 Task: Create a function for generating permutations with repetition.
Action: Mouse pressed left at (1148, 355)
Screenshot: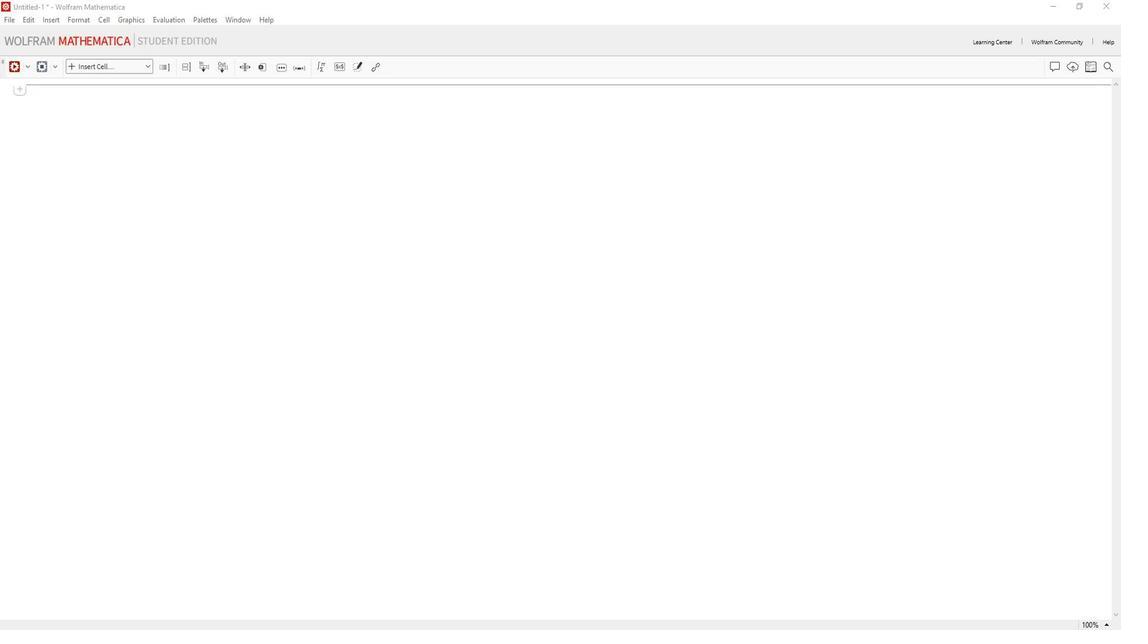 
Action: Mouse moved to (120, 63)
Screenshot: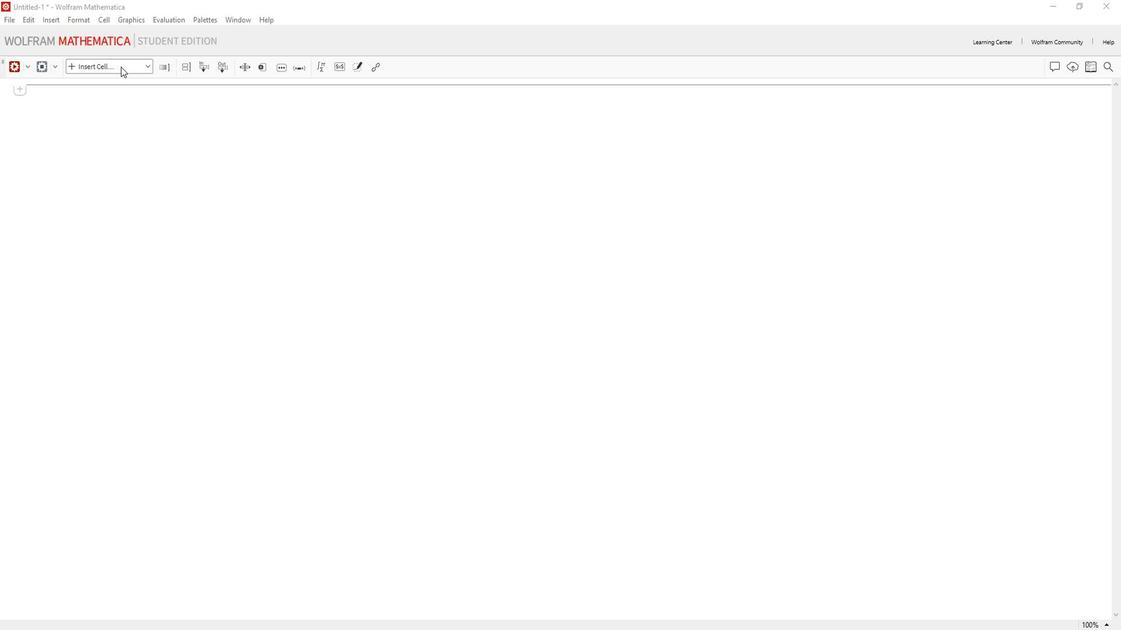 
Action: Mouse pressed left at (120, 63)
Screenshot: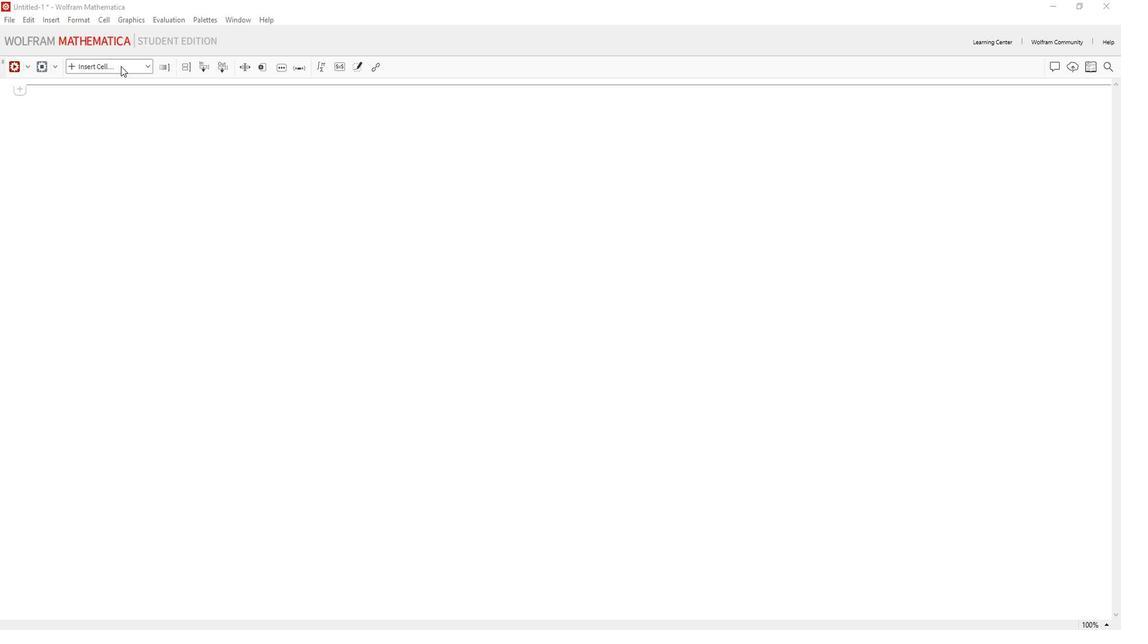 
Action: Mouse moved to (106, 218)
Screenshot: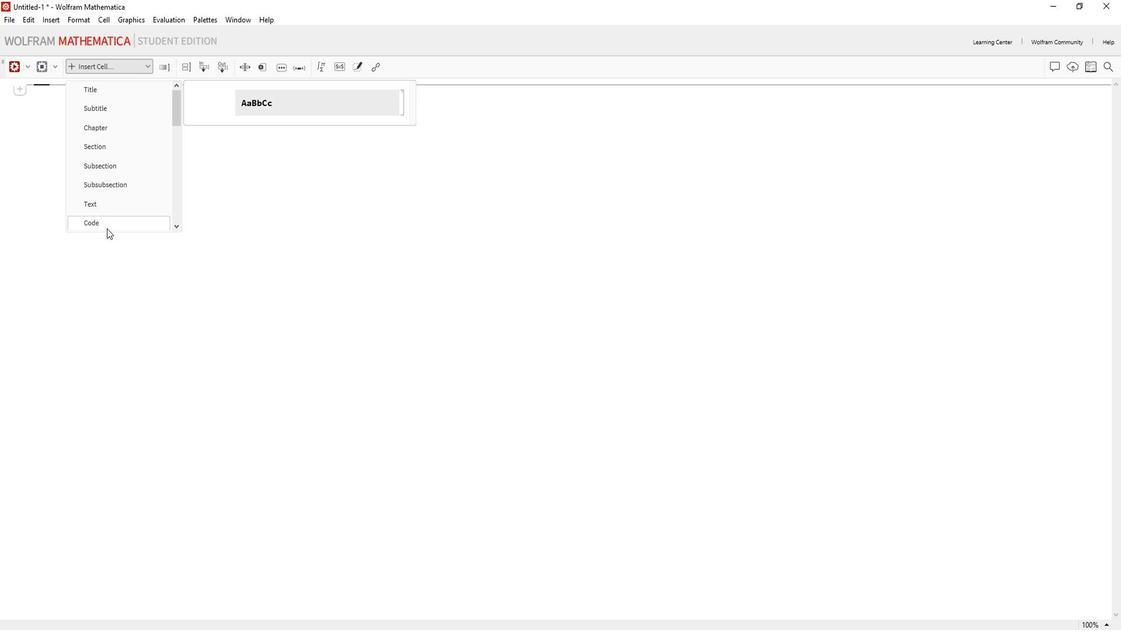 
Action: Mouse pressed left at (106, 218)
Screenshot: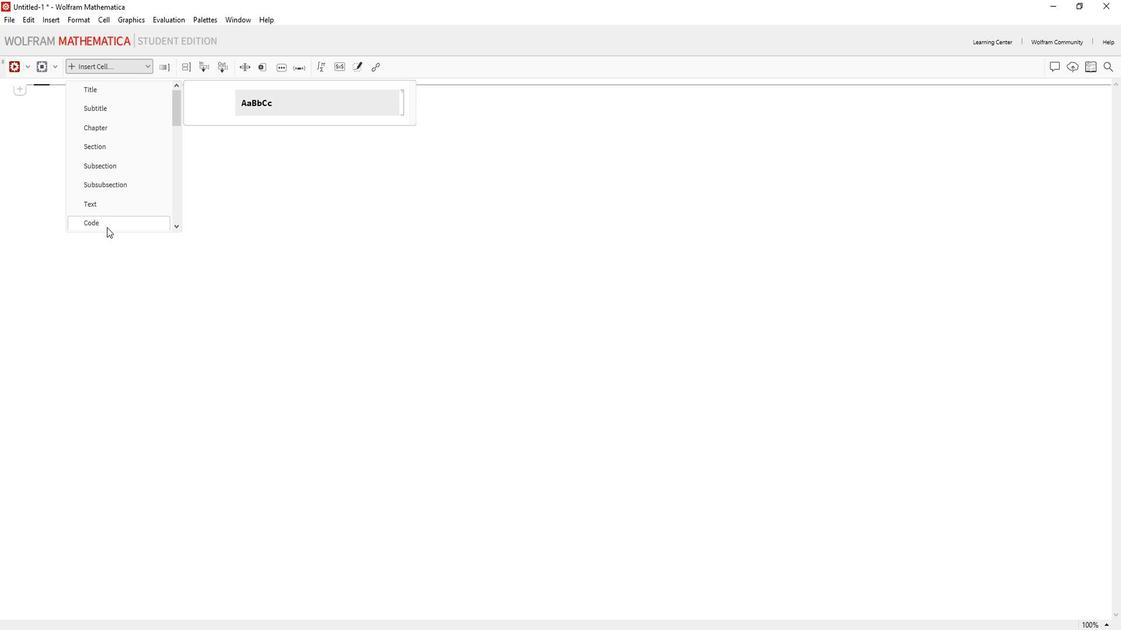
Action: Mouse moved to (123, 223)
Screenshot: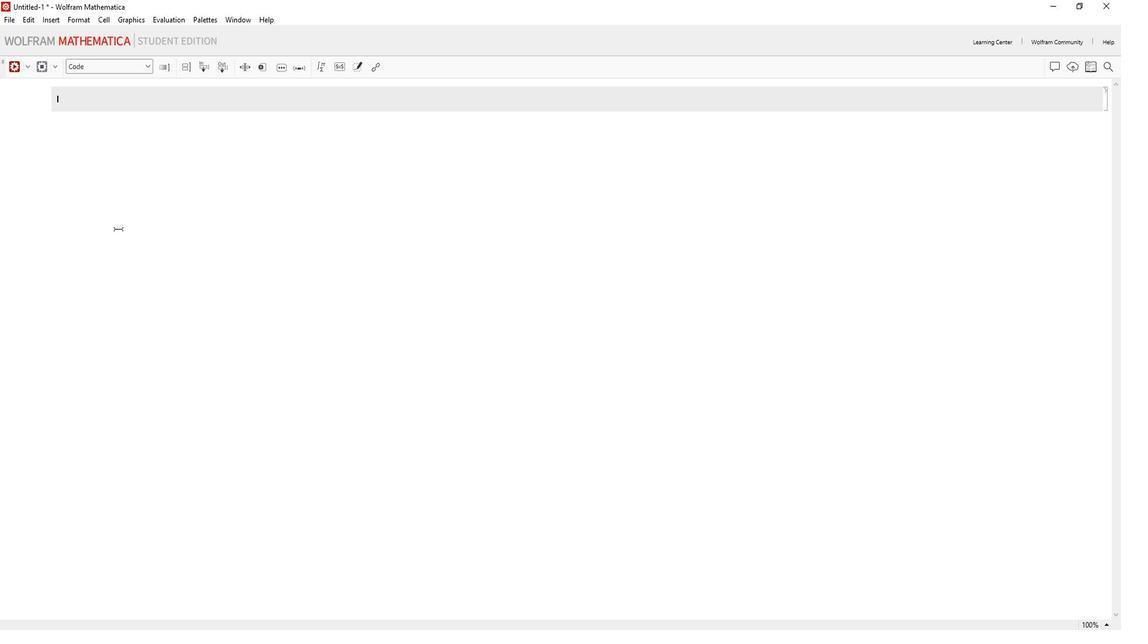 
Action: Key pressed permutations<Key.shift>With<Key.shift><Key.shift><Key.shift><Key.shift><Key.shift><Key.shift>Repetition[<Key.shift_r>List<Key.shift_r>_,<Key.space><Key.shift_r>Length<Key.shift_r>_<Key.right><Key.space><Key.shift_r>:=<Key.space><Key.shift>Tuples[<Key.shift_r>List,<Key.space><Key.shift_r>Length<Key.right><Key.enter><Key.enter>elements<Key.space>=<Key.space><Key.shift_r>{1,<Key.space>2,<Key.space>3<Key.right>;<Key.enter>length<Key.space>=<Key.space>2;<Key.enter><Key.enter>result<Key.space>=<Key.space>permutations<Key.shift><Key.shift><Key.shift>With<Key.shift>Repetiton[element,<Key.space>length<Key.right><Key.enter>
Screenshot: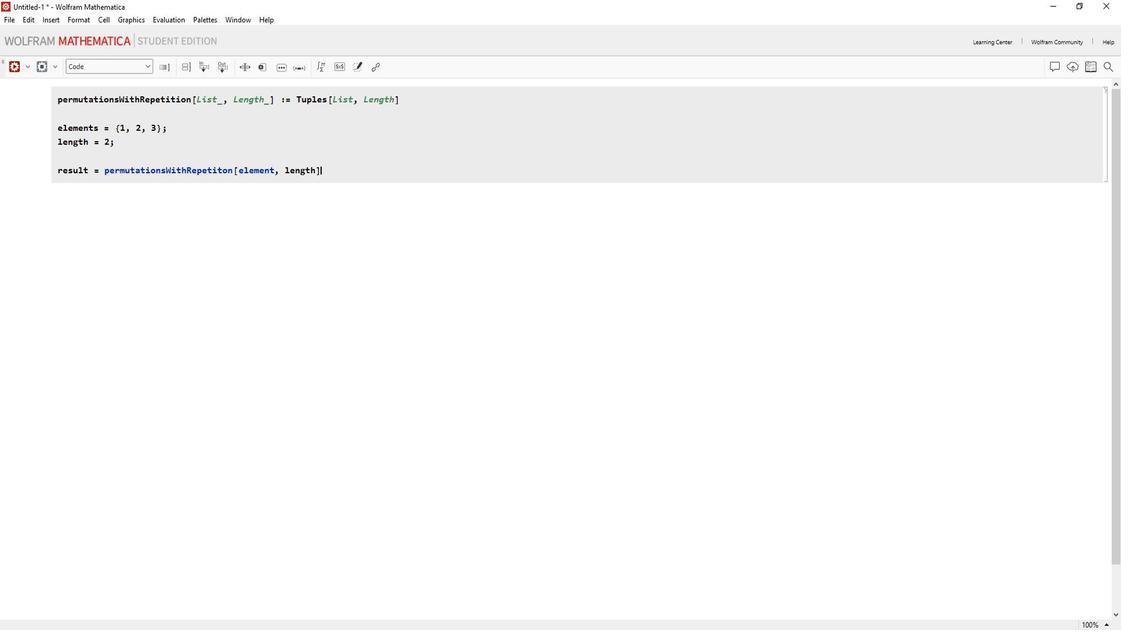 
Action: Mouse moved to (14, 64)
Screenshot: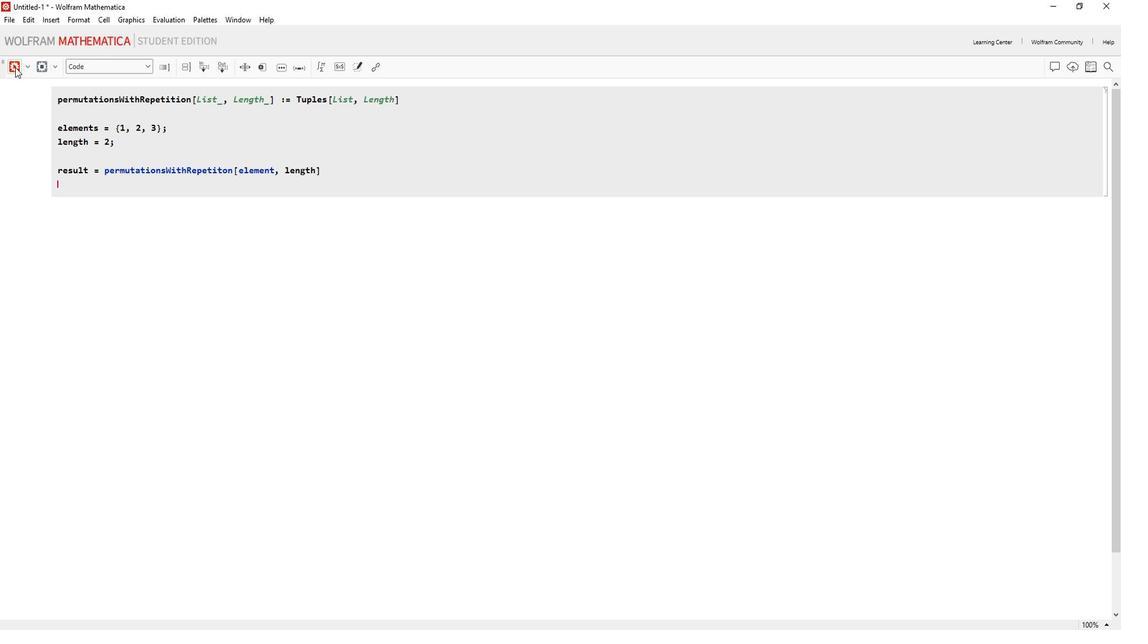 
Action: Mouse pressed left at (14, 64)
Screenshot: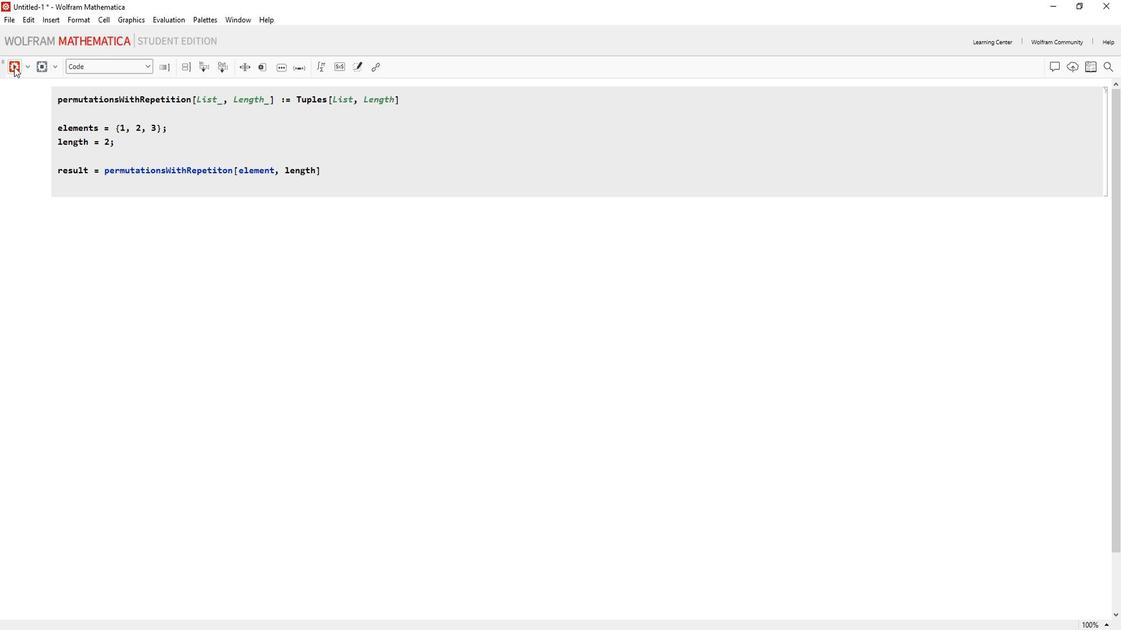 
Action: Mouse moved to (352, 167)
Screenshot: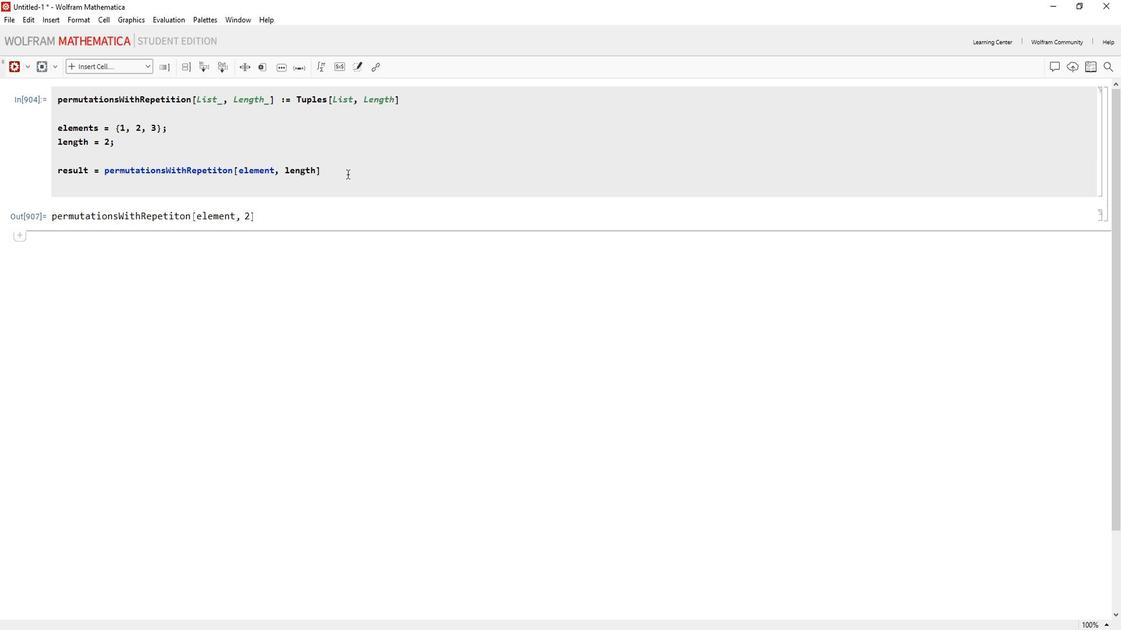 
Action: Mouse pressed left at (352, 167)
Screenshot: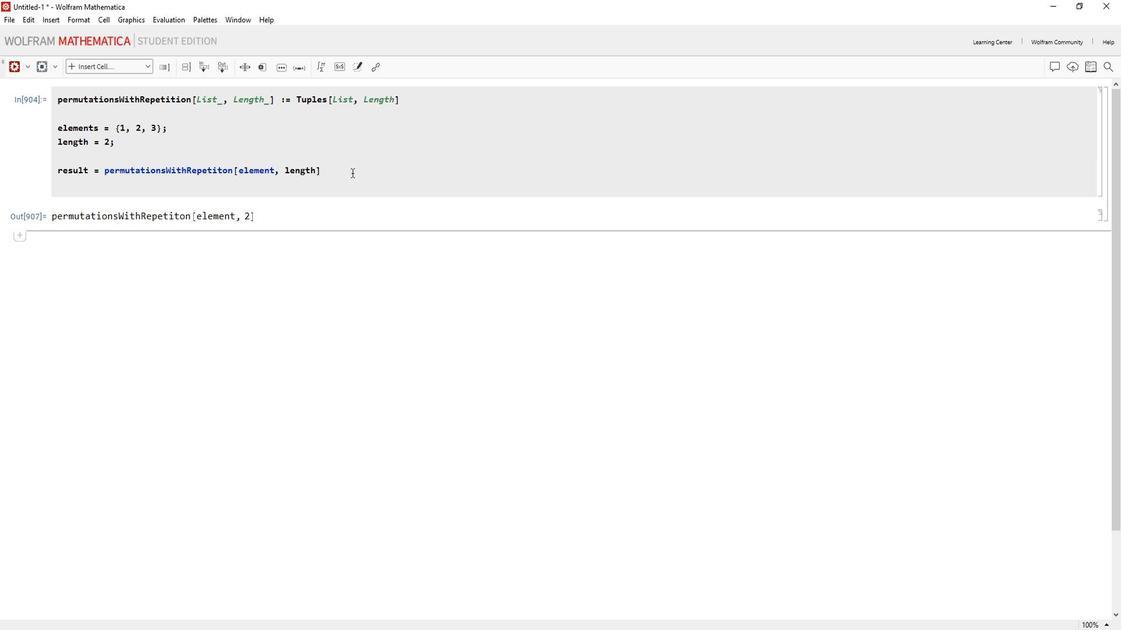 
Action: Mouse moved to (221, 164)
Screenshot: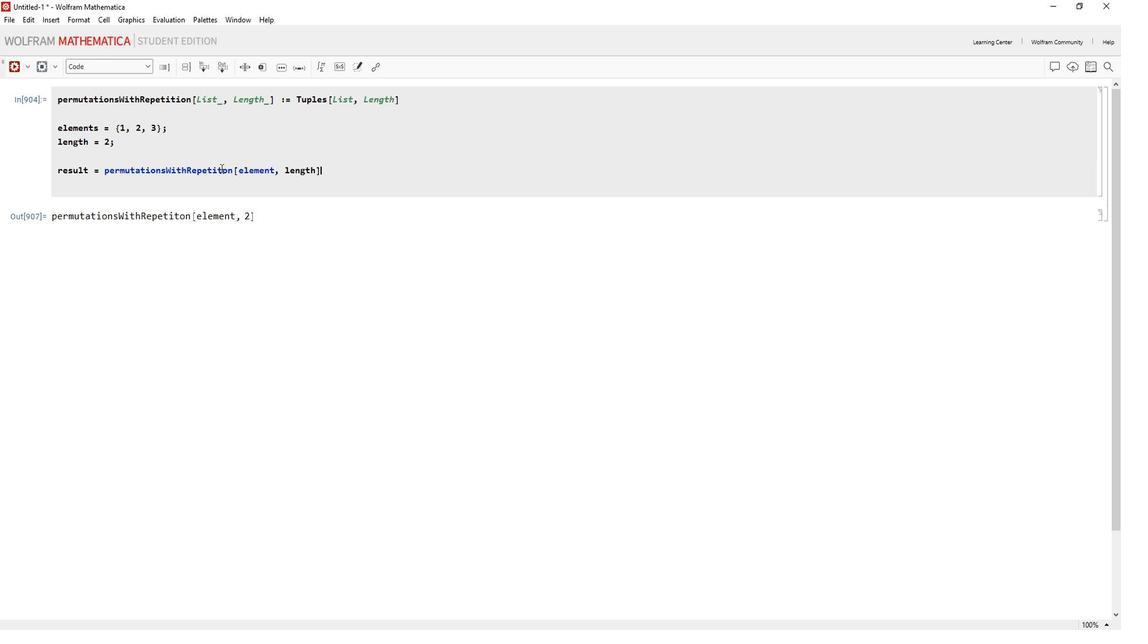 
Action: Mouse pressed left at (221, 164)
Screenshot: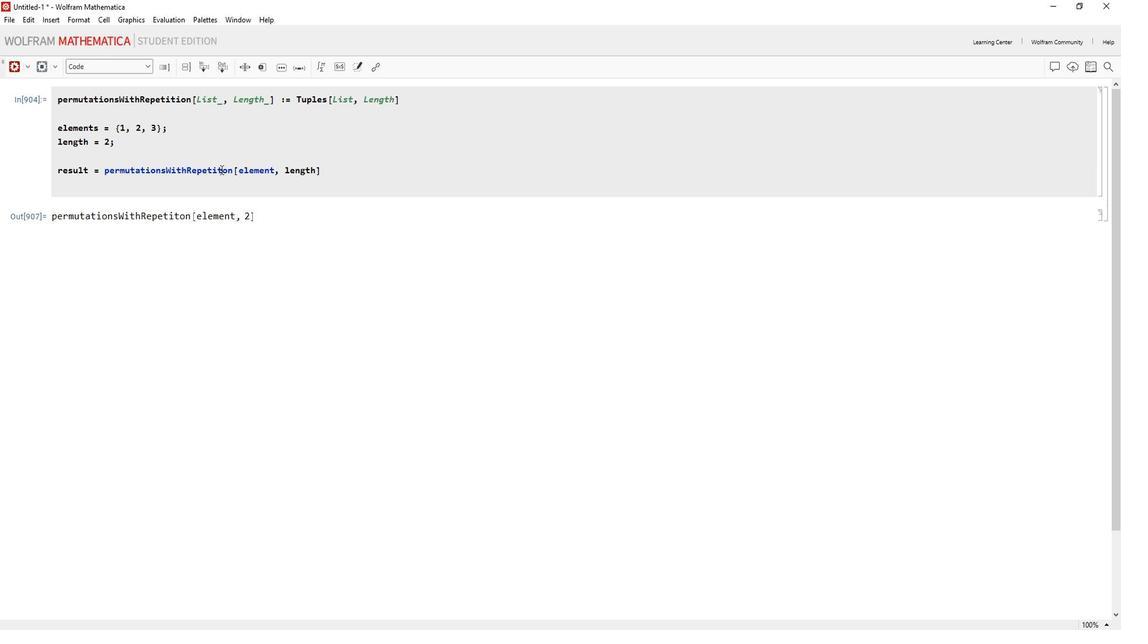 
Action: Mouse moved to (221, 164)
Screenshot: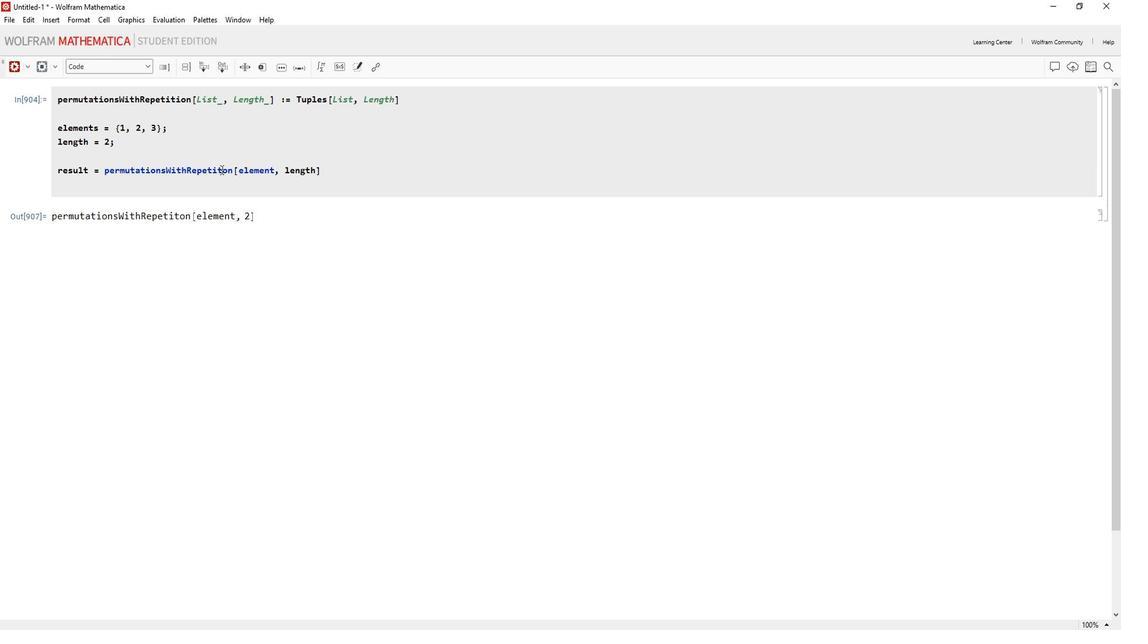 
Action: Key pressed i
Screenshot: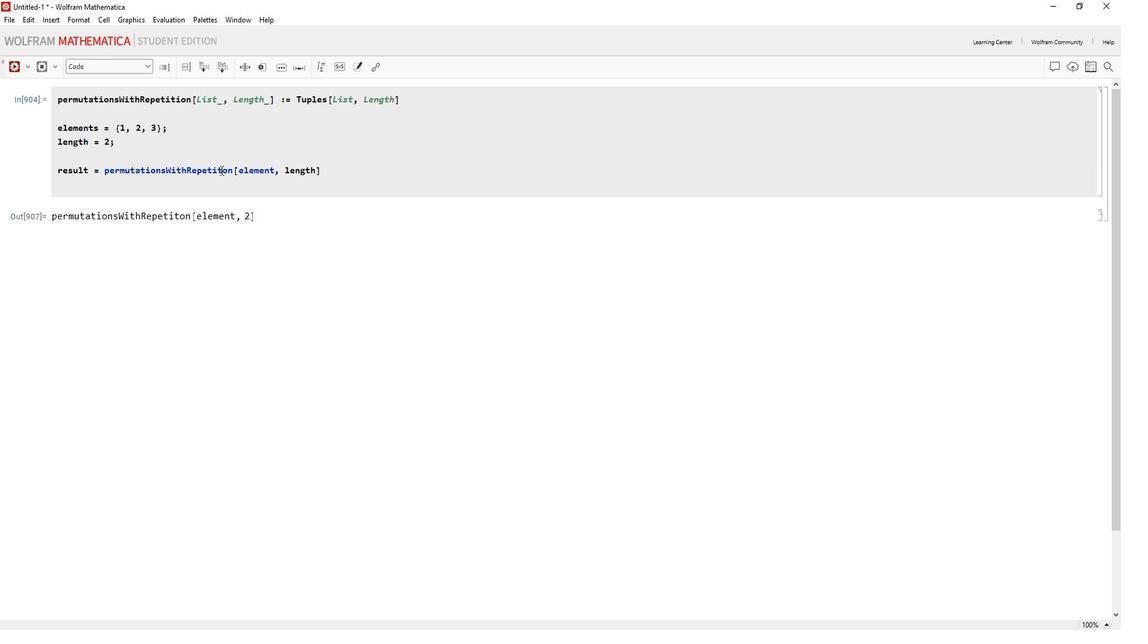 
Action: Mouse moved to (224, 164)
Screenshot: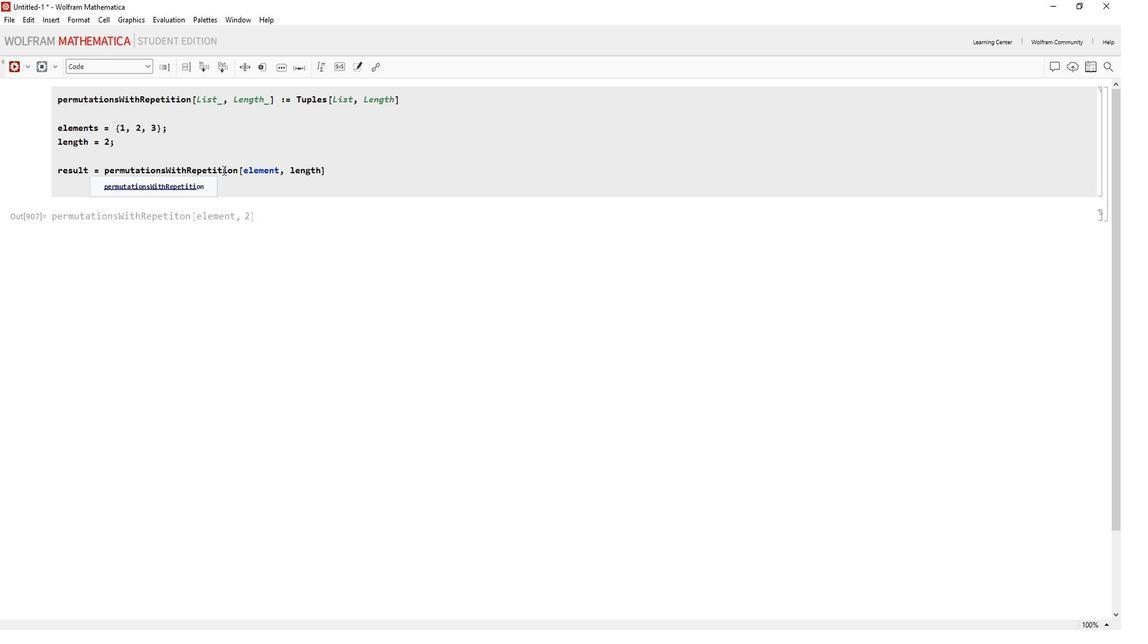 
Action: Key pressed <Key.enter>
Screenshot: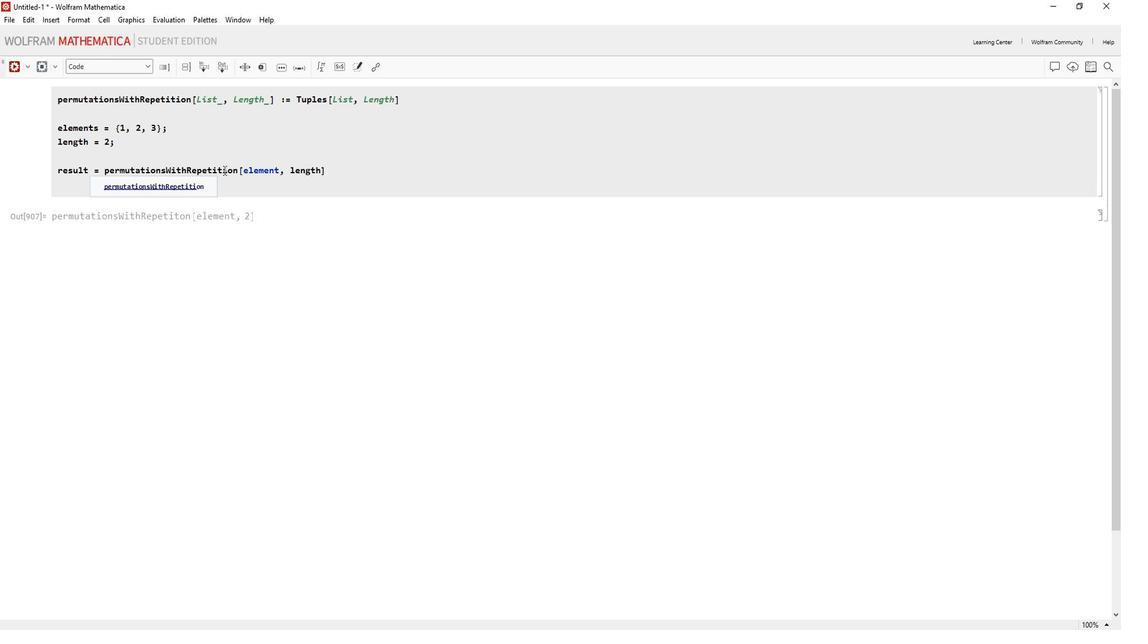 
Action: Mouse moved to (254, 173)
Screenshot: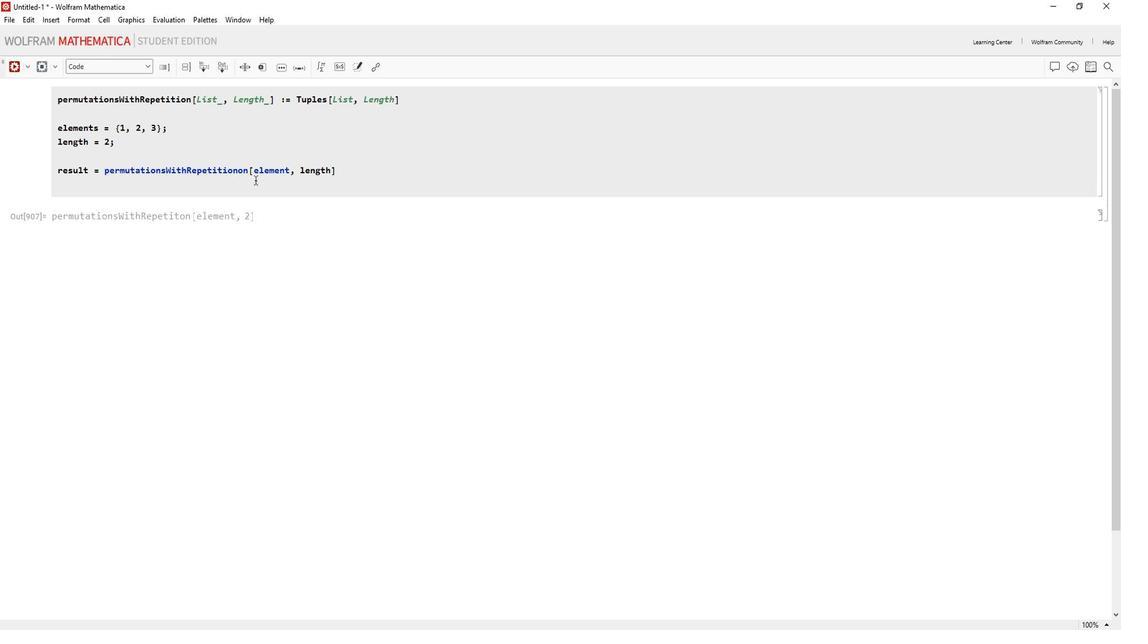 
Action: Key pressed <Key.right><Key.right><Key.backspace><Key.backspace>
Screenshot: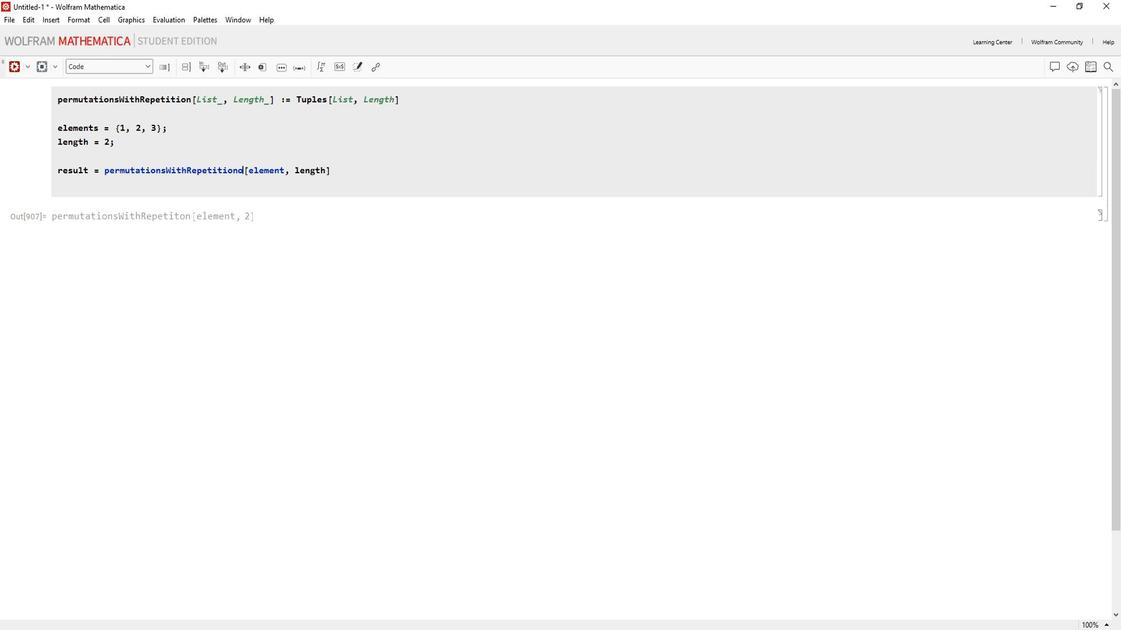 
Action: Mouse moved to (279, 166)
Screenshot: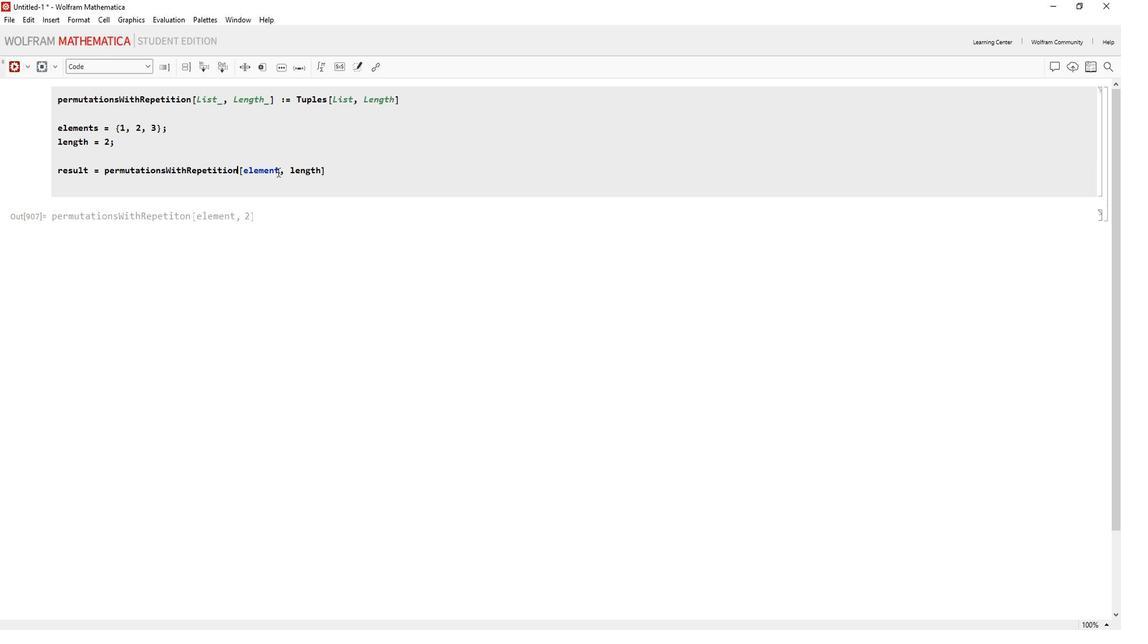 
Action: Mouse pressed left at (279, 166)
Screenshot: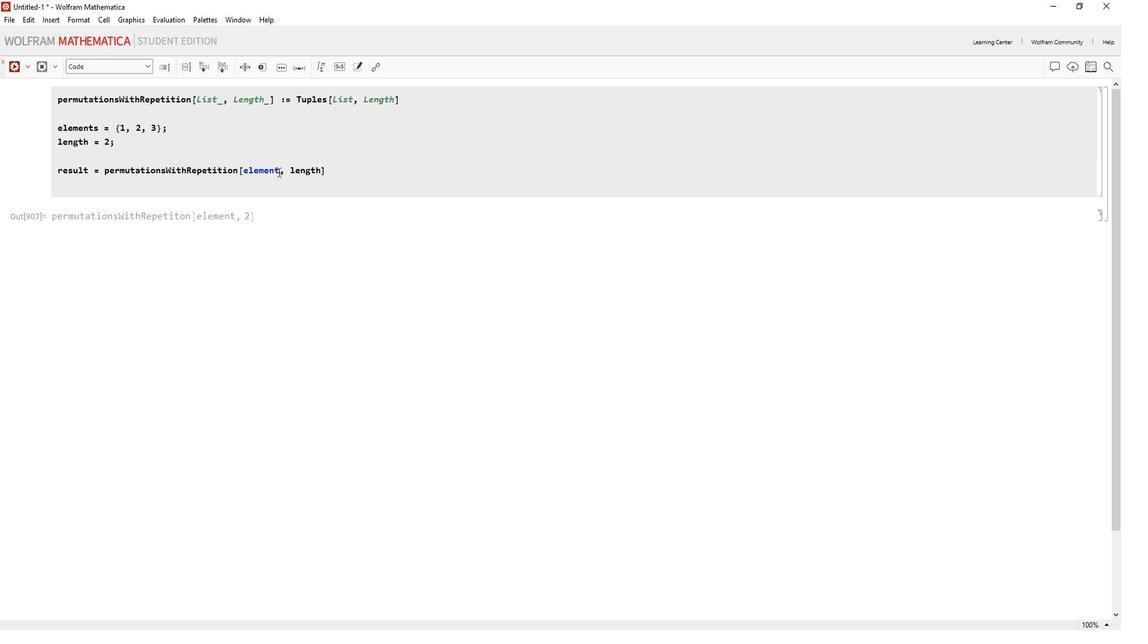 
Action: Key pressed s<Key.enter>
Screenshot: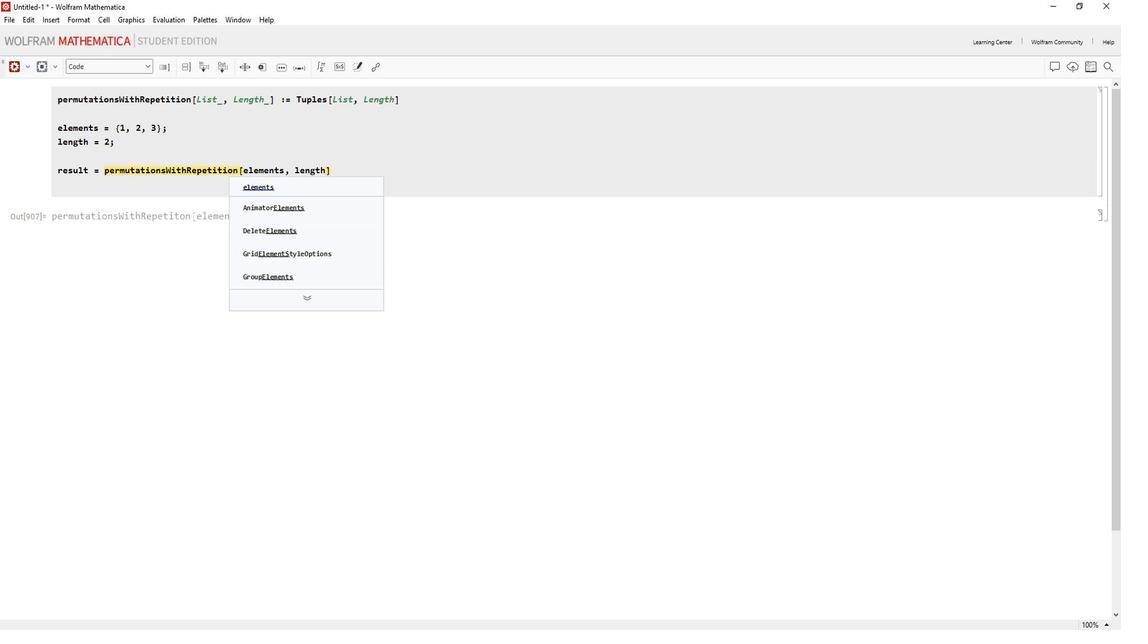 
Action: Mouse moved to (383, 160)
Screenshot: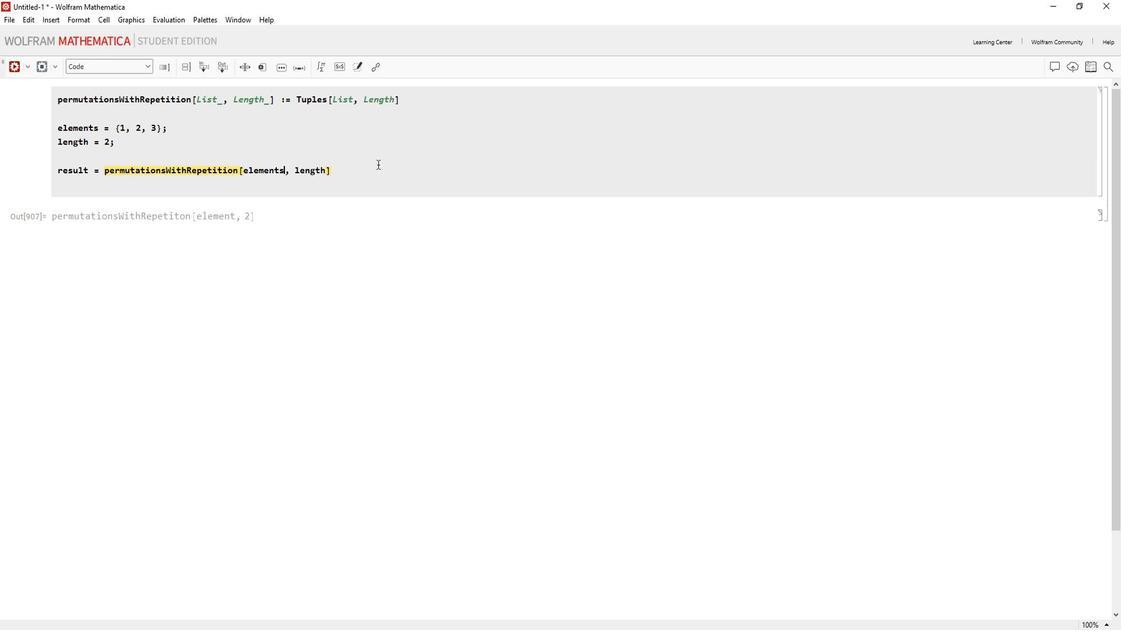 
Action: Mouse pressed left at (383, 160)
Screenshot: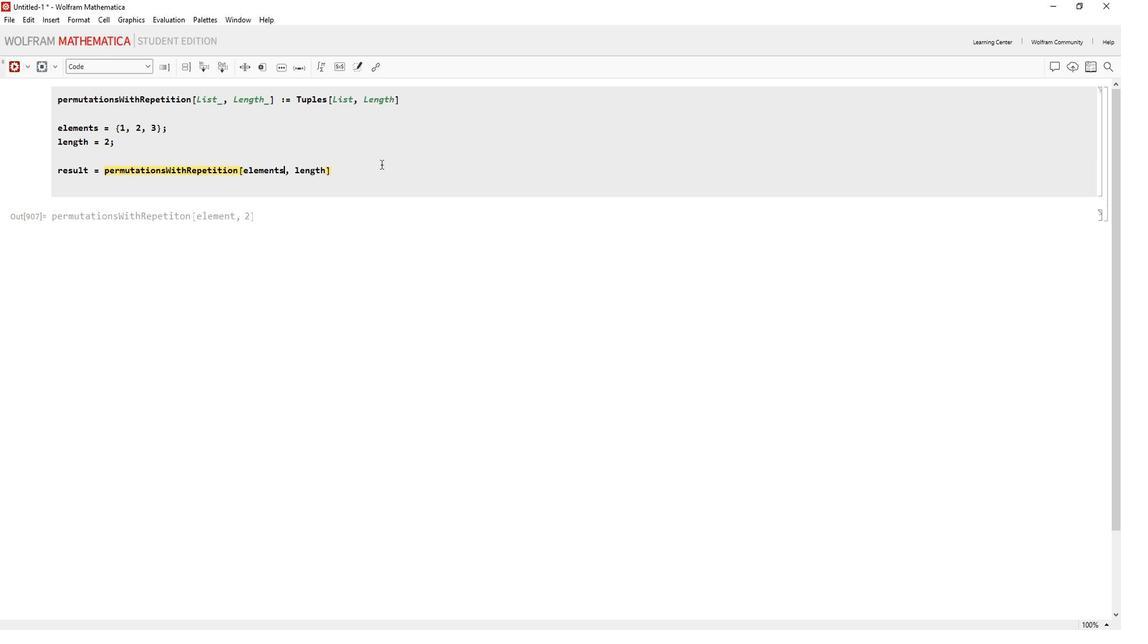 
Action: Key pressed <Key.shift_r><Key.enter>
Screenshot: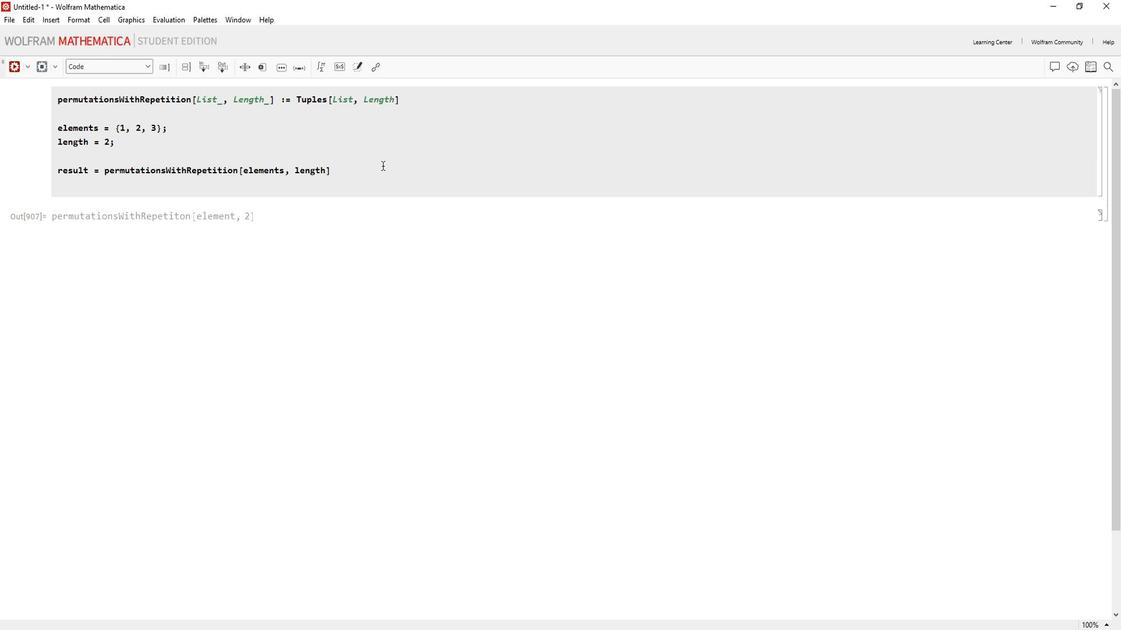 
Action: Mouse moved to (438, 173)
Screenshot: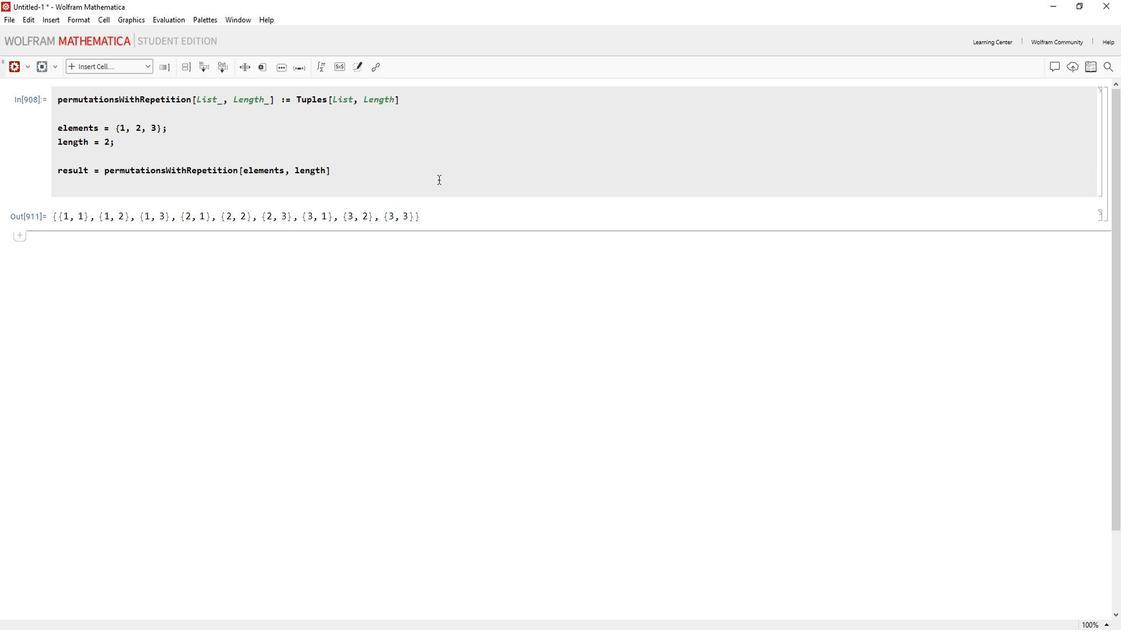 
